 Task: Upload resume.
Action: Mouse moved to (635, 69)
Screenshot: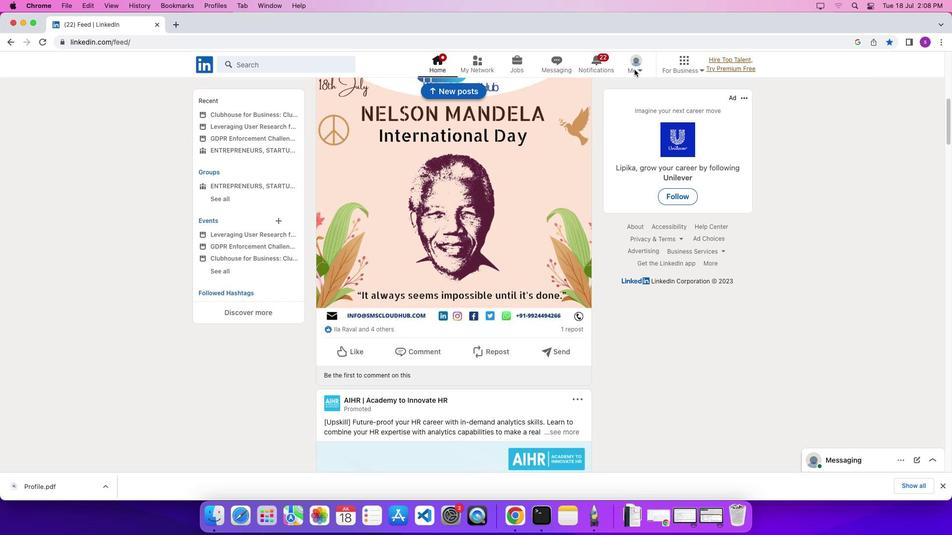 
Action: Mouse pressed left at (635, 69)
Screenshot: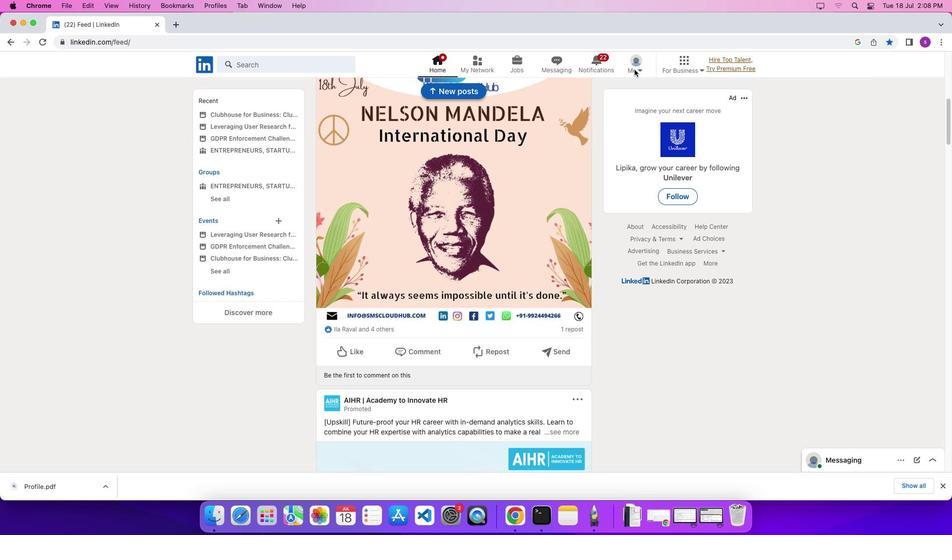 
Action: Mouse moved to (639, 69)
Screenshot: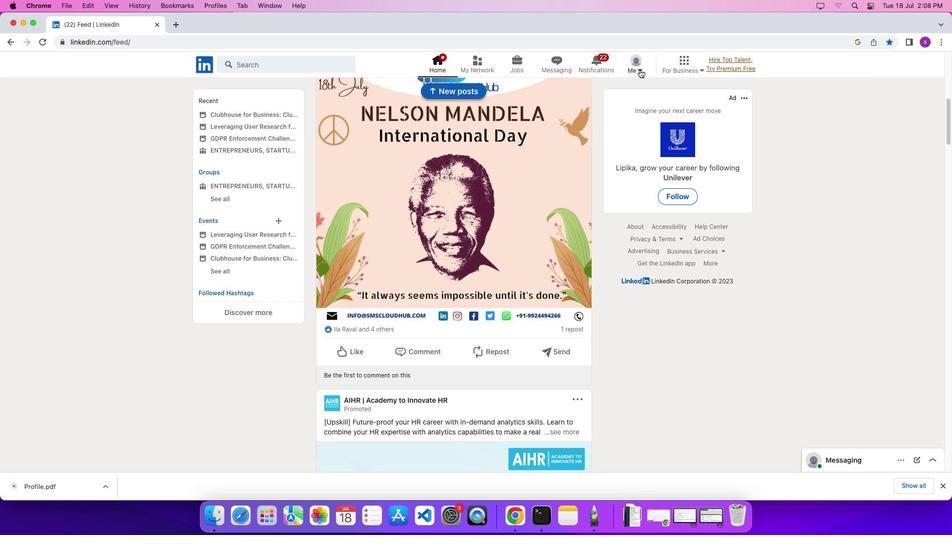 
Action: Mouse pressed left at (639, 69)
Screenshot: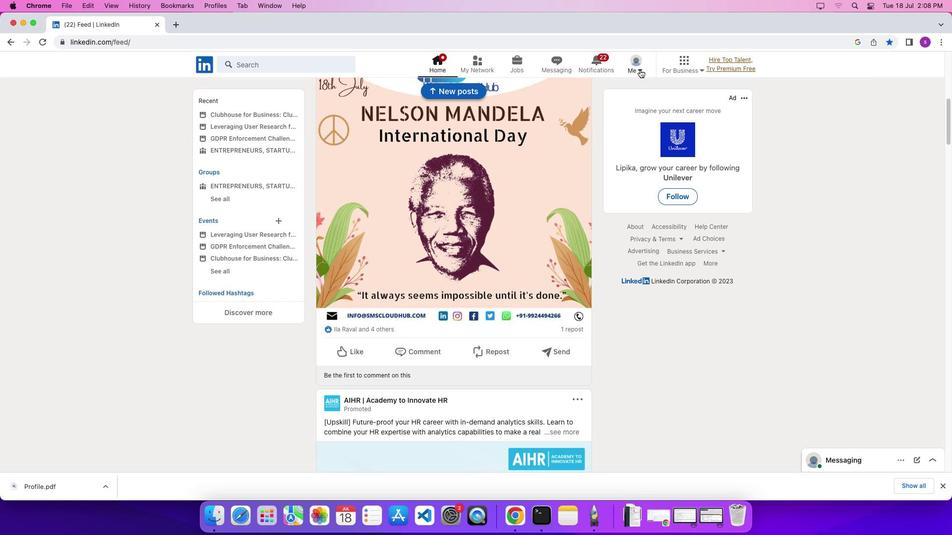 
Action: Mouse moved to (638, 119)
Screenshot: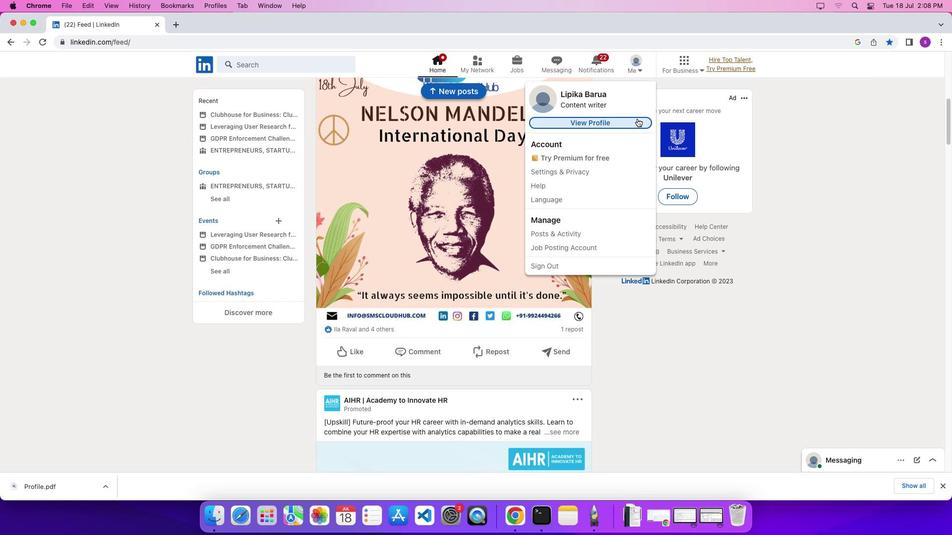 
Action: Mouse pressed left at (638, 119)
Screenshot: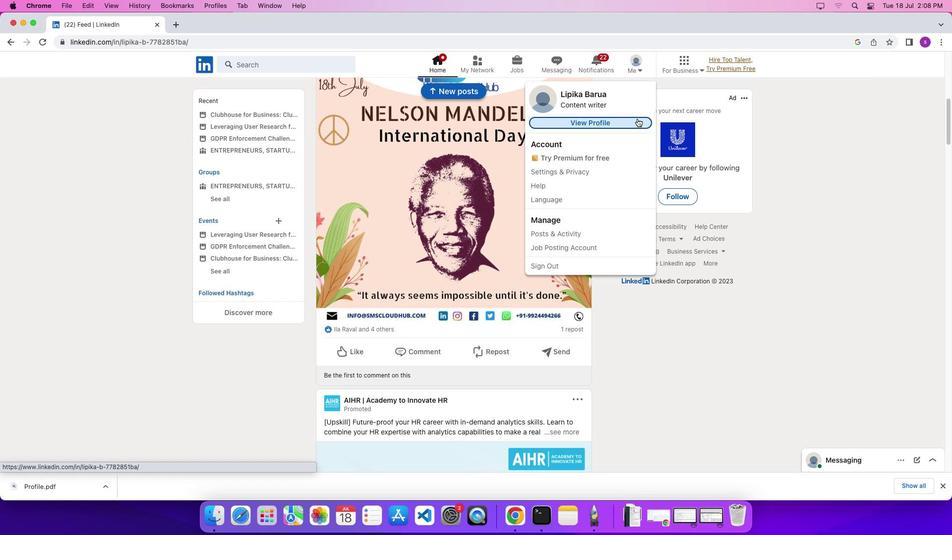 
Action: Mouse moved to (362, 282)
Screenshot: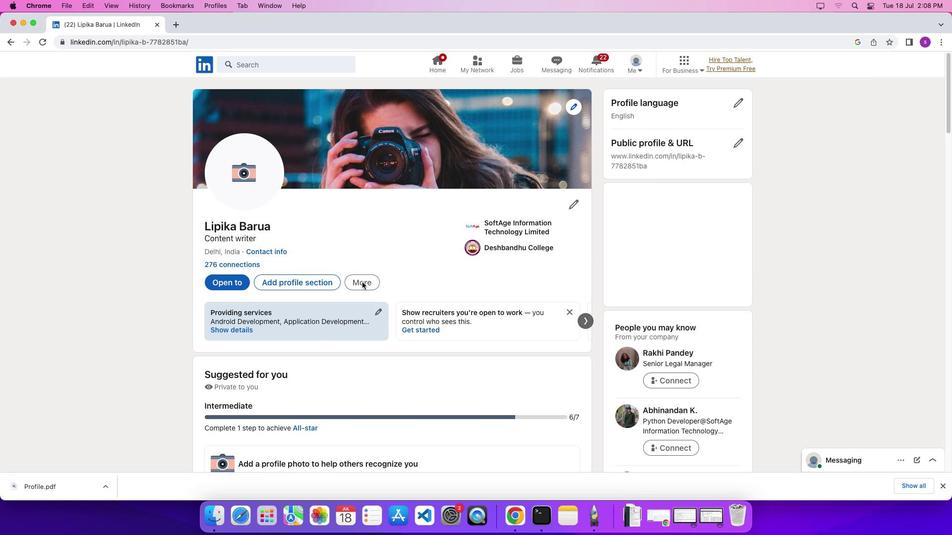 
Action: Mouse pressed left at (362, 282)
Screenshot: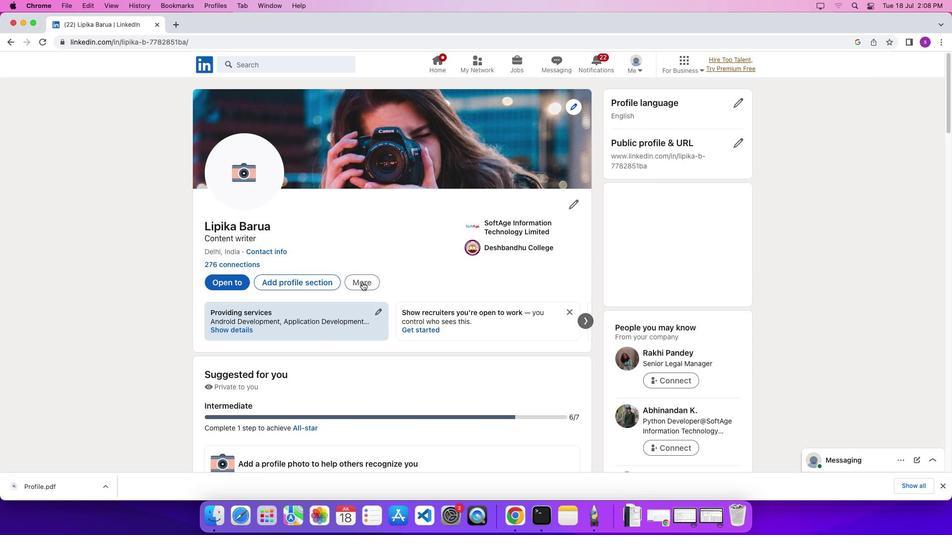 
Action: Mouse moved to (372, 349)
Screenshot: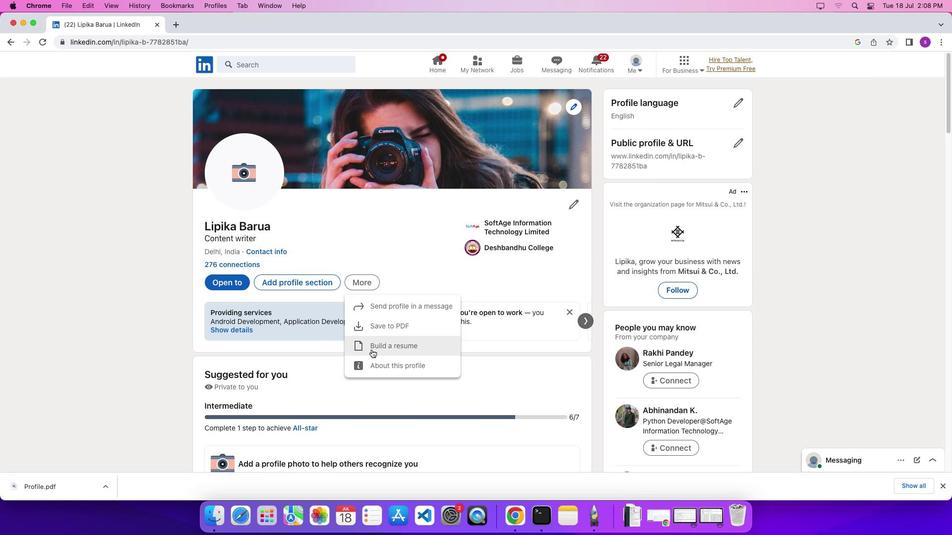 
Action: Mouse pressed left at (372, 349)
Screenshot: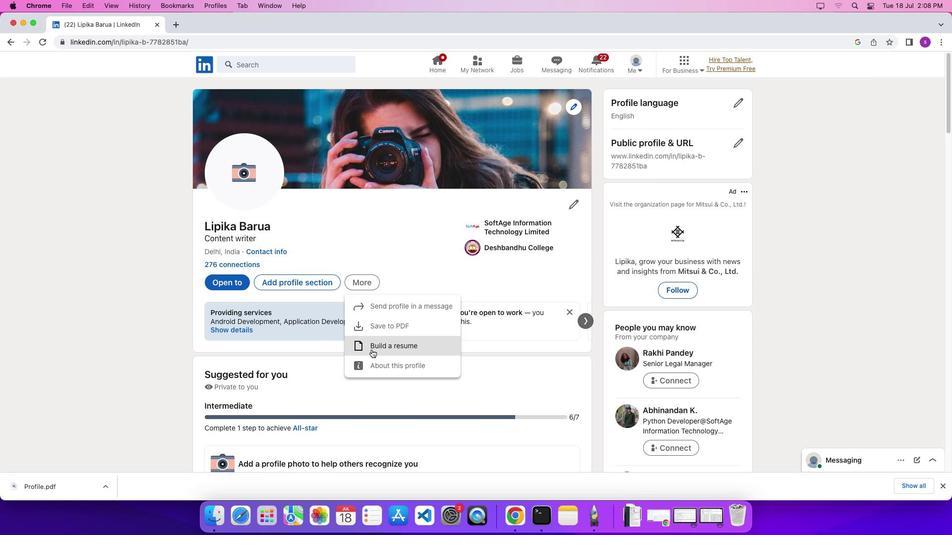 
Action: Mouse moved to (617, 288)
Screenshot: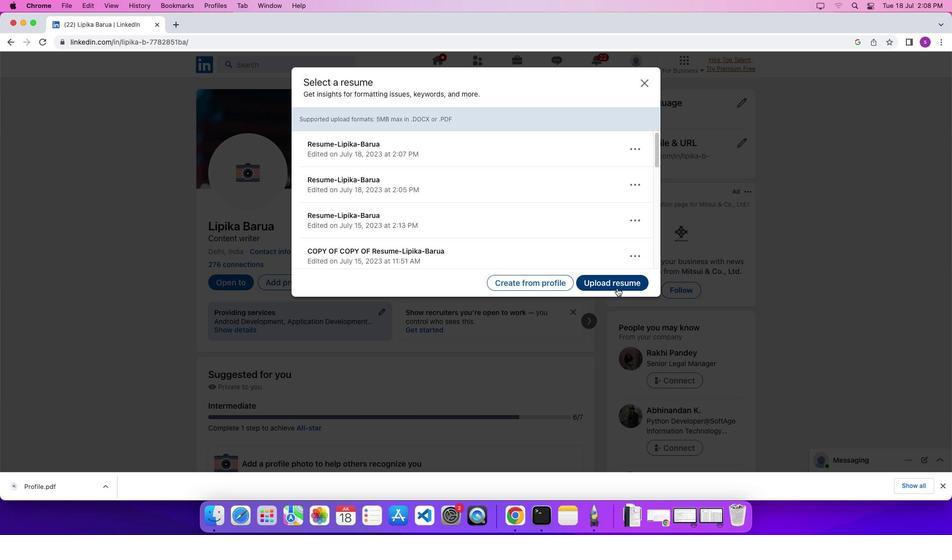
Action: Mouse pressed left at (617, 288)
Screenshot: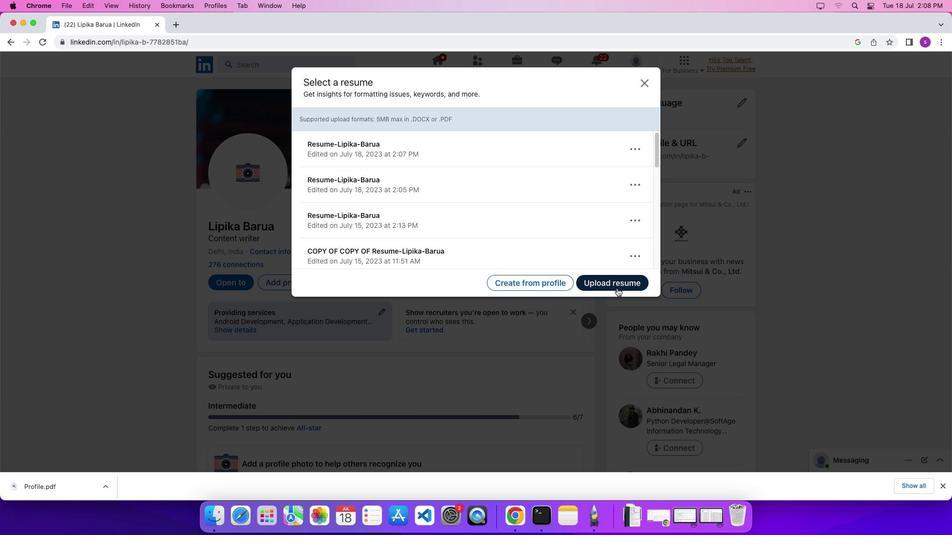 
Action: Mouse moved to (318, 212)
Screenshot: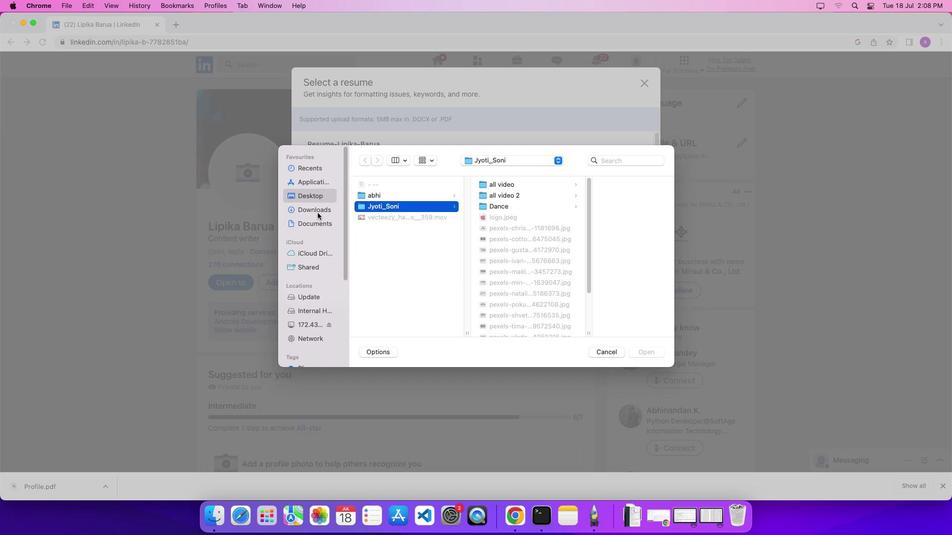 
Action: Mouse pressed left at (318, 212)
Screenshot: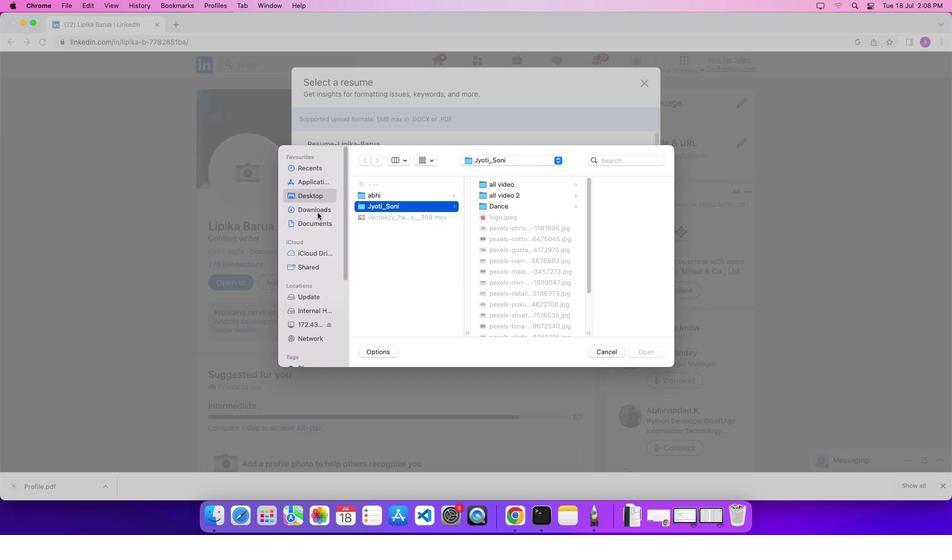 
Action: Mouse moved to (417, 236)
Screenshot: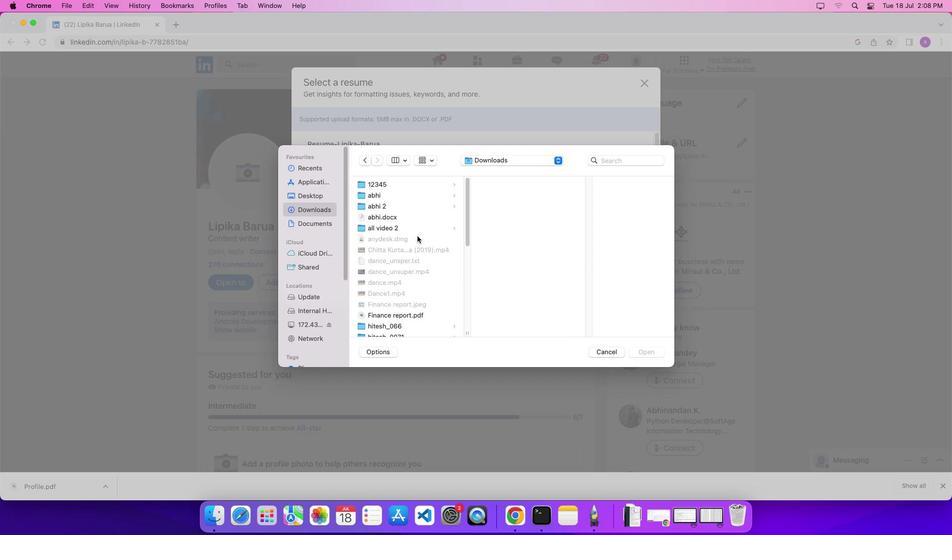 
Action: Mouse scrolled (417, 236) with delta (0, 0)
Screenshot: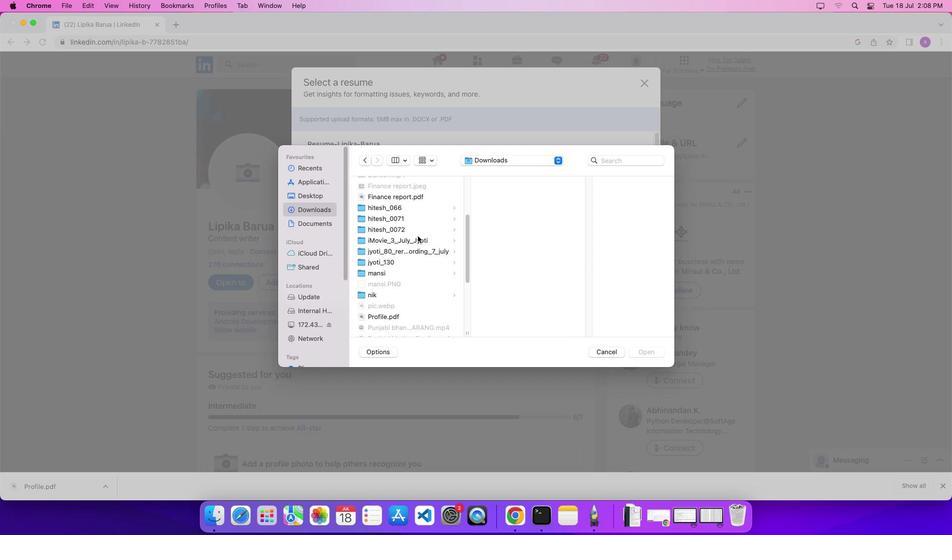 
Action: Mouse scrolled (417, 236) with delta (0, 0)
Screenshot: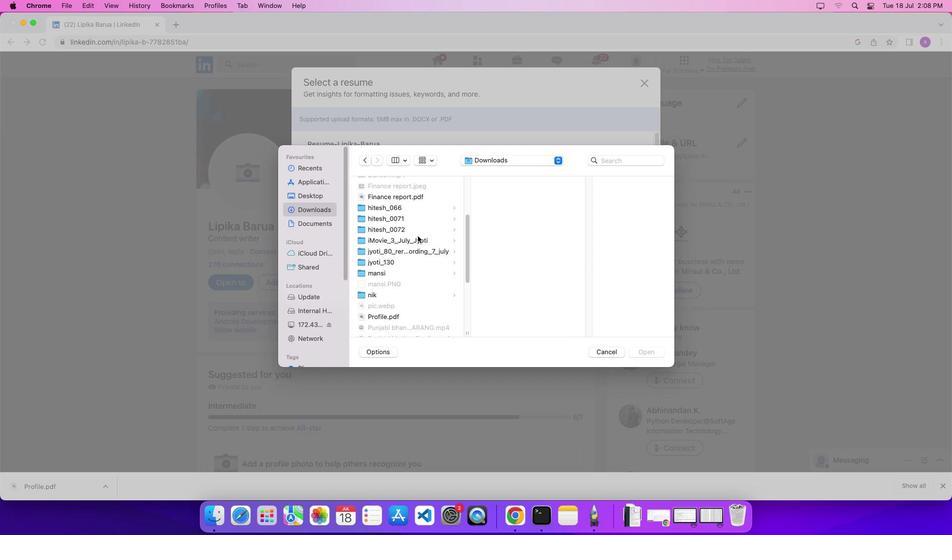 
Action: Mouse moved to (417, 236)
Screenshot: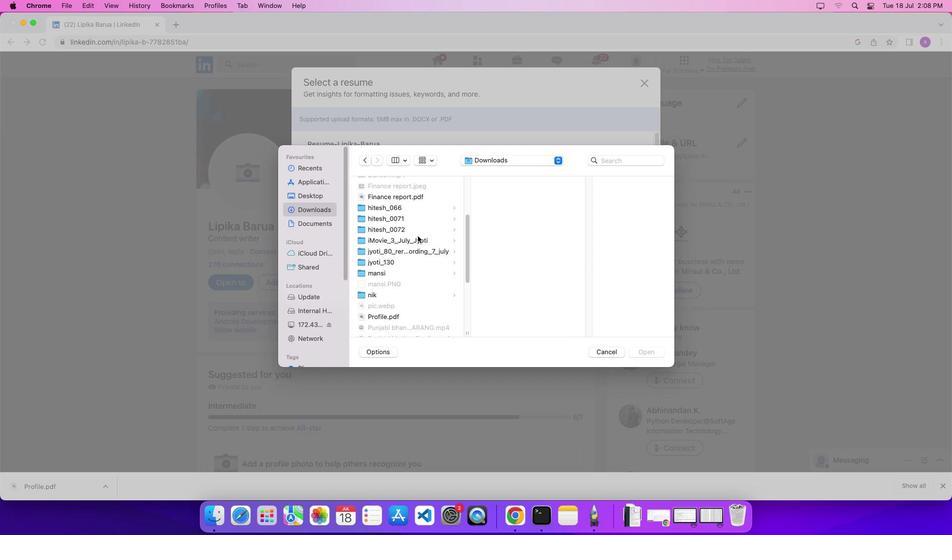
Action: Mouse scrolled (417, 236) with delta (0, -3)
Screenshot: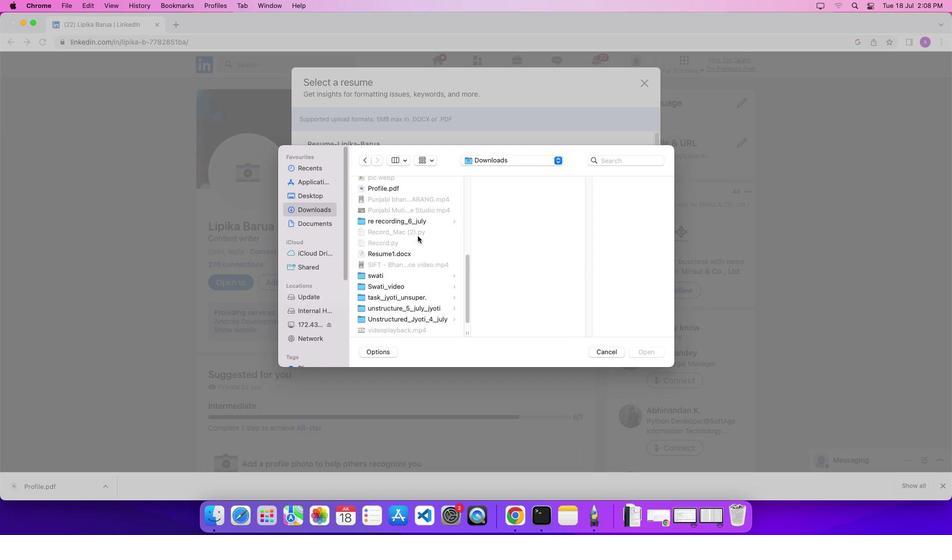 
Action: Mouse scrolled (417, 236) with delta (0, -5)
Screenshot: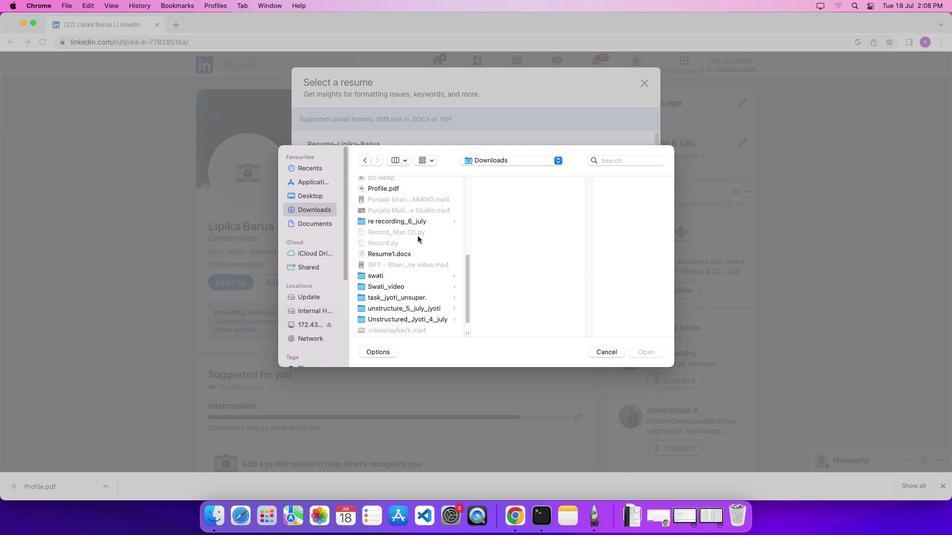 
Action: Mouse moved to (418, 236)
Screenshot: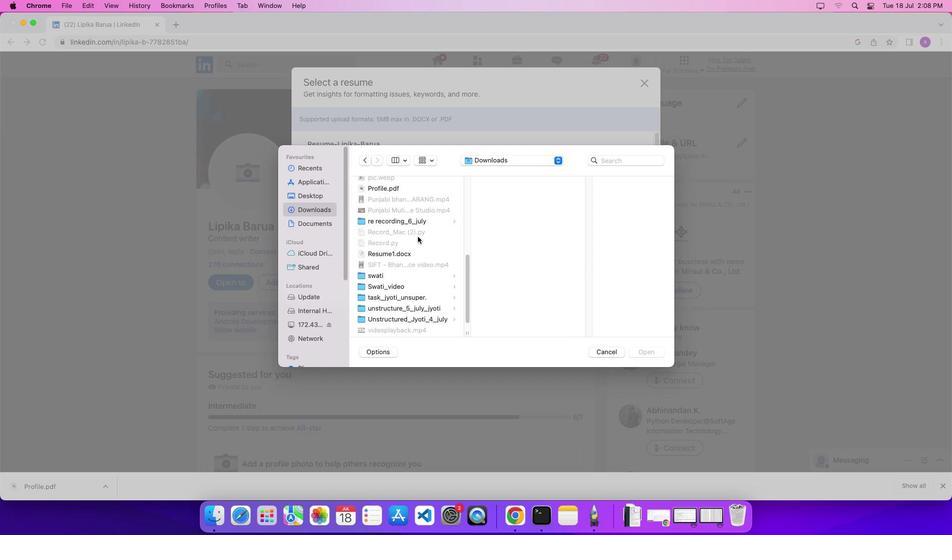 
Action: Mouse scrolled (418, 236) with delta (0, 0)
Screenshot: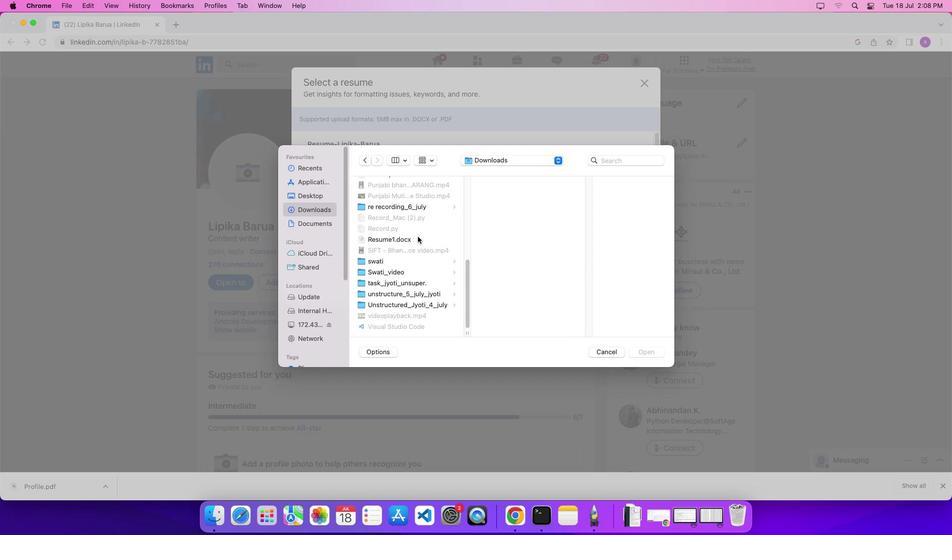 
Action: Mouse scrolled (418, 236) with delta (0, 0)
Screenshot: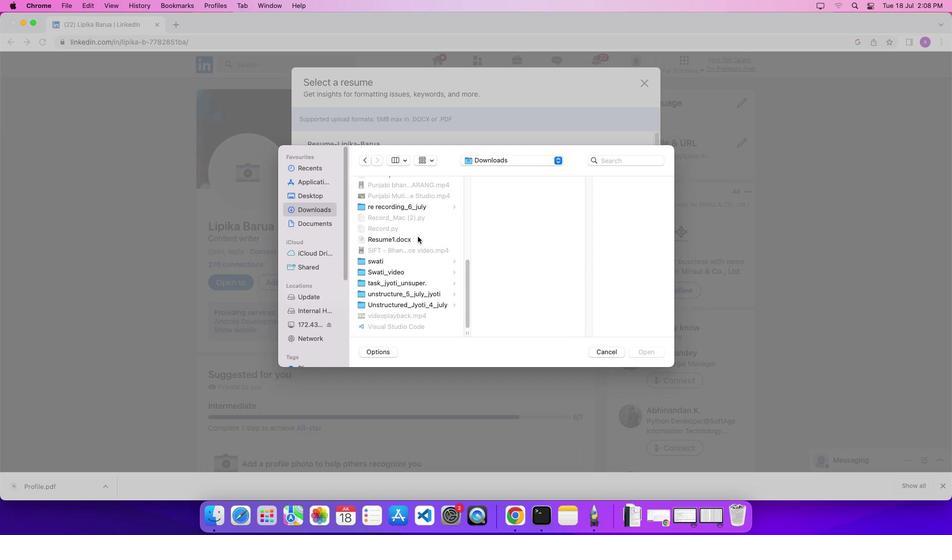 
Action: Mouse scrolled (418, 236) with delta (0, -2)
Screenshot: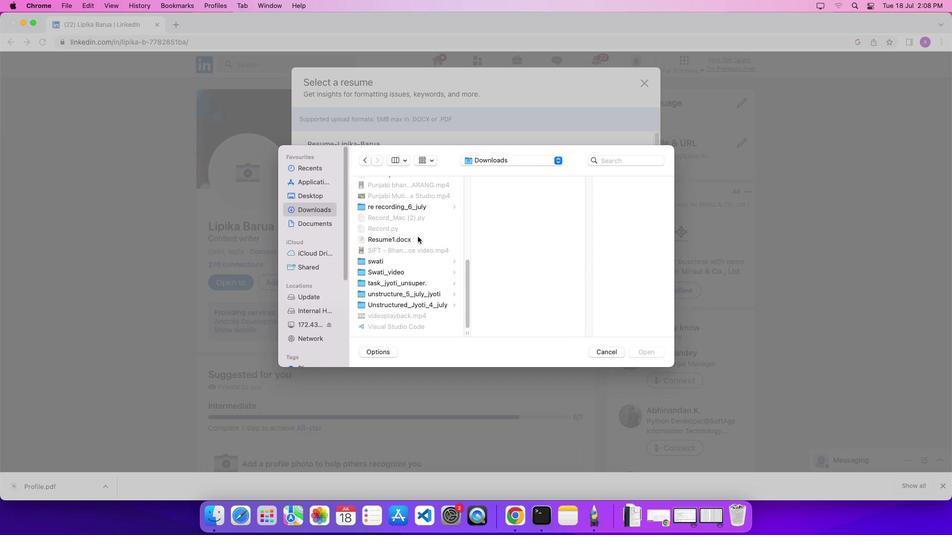 
Action: Mouse moved to (417, 241)
Screenshot: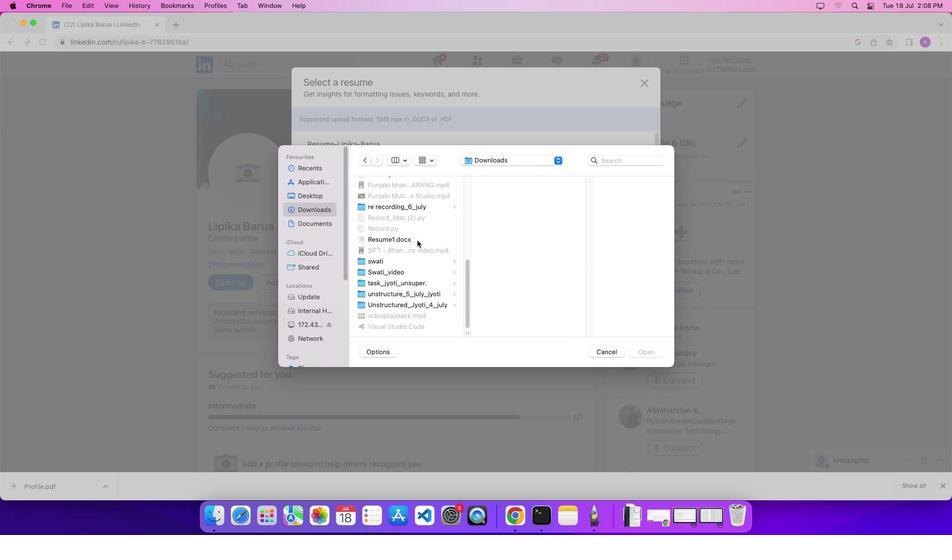 
Action: Mouse scrolled (417, 241) with delta (0, 0)
Screenshot: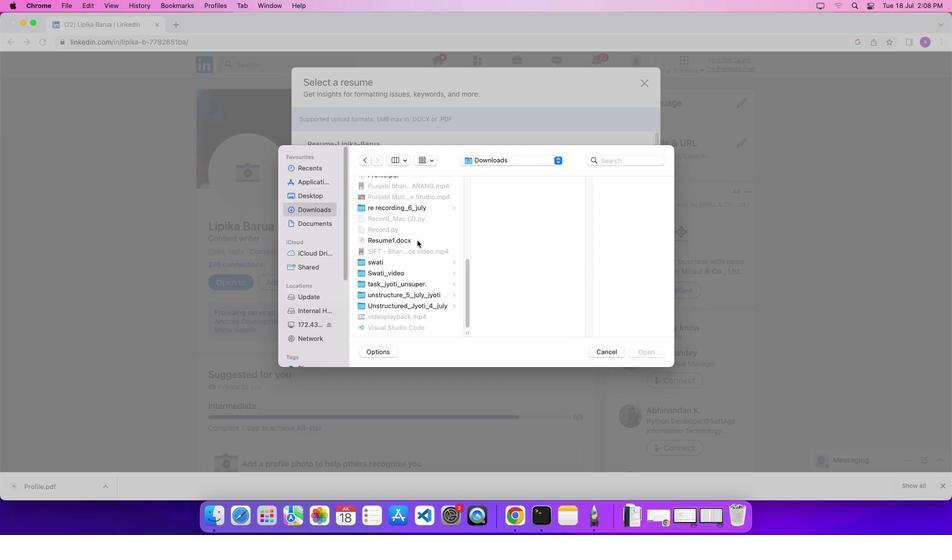 
Action: Mouse moved to (406, 241)
Screenshot: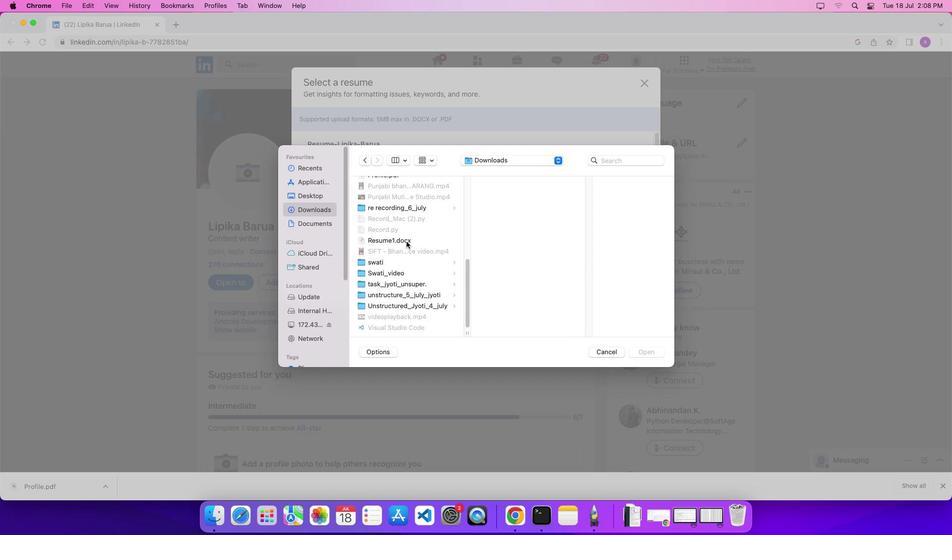 
Action: Mouse pressed left at (406, 241)
Screenshot: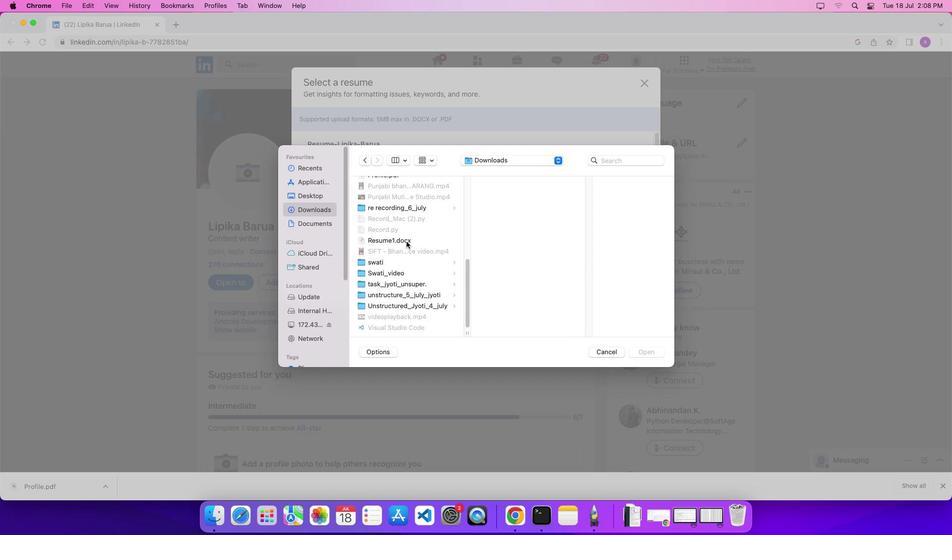 
Action: Mouse moved to (656, 352)
Screenshot: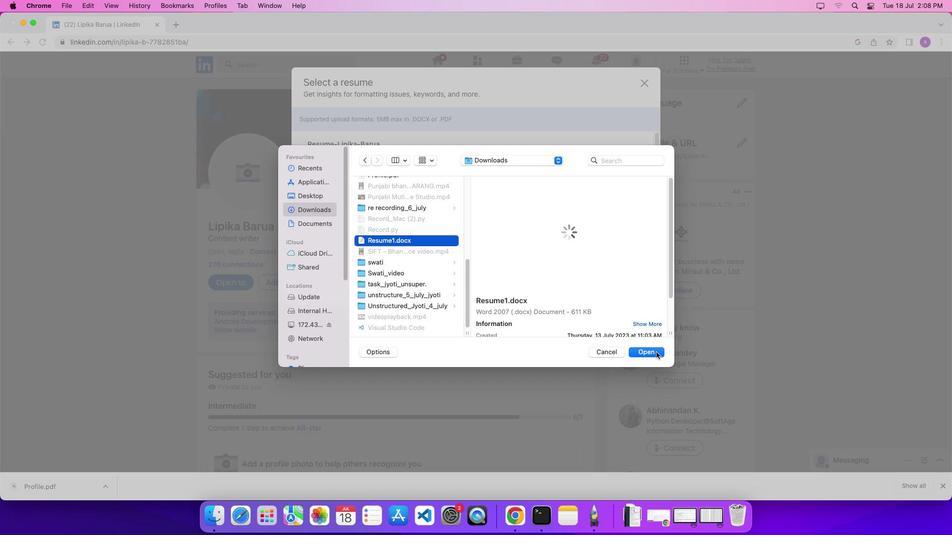 
Action: Mouse pressed left at (656, 352)
Screenshot: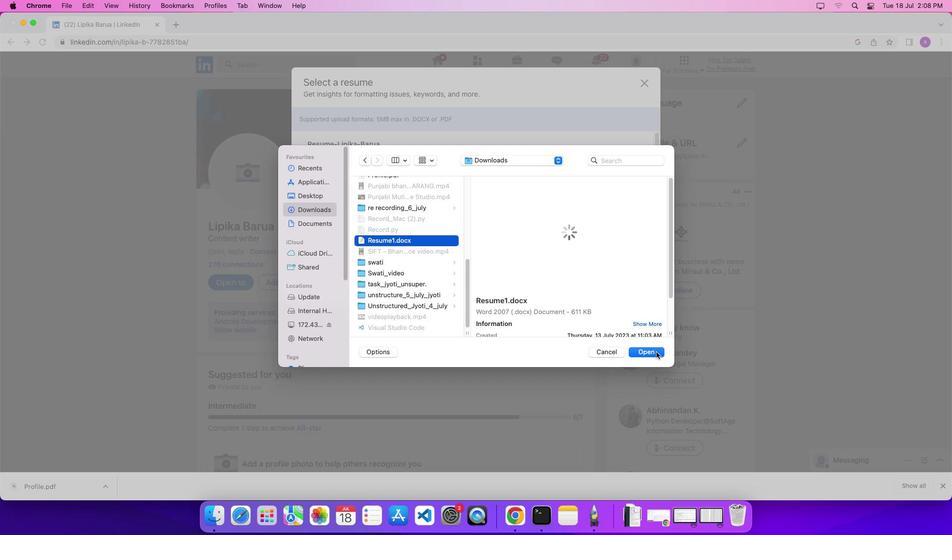
Action: Mouse moved to (596, 310)
Screenshot: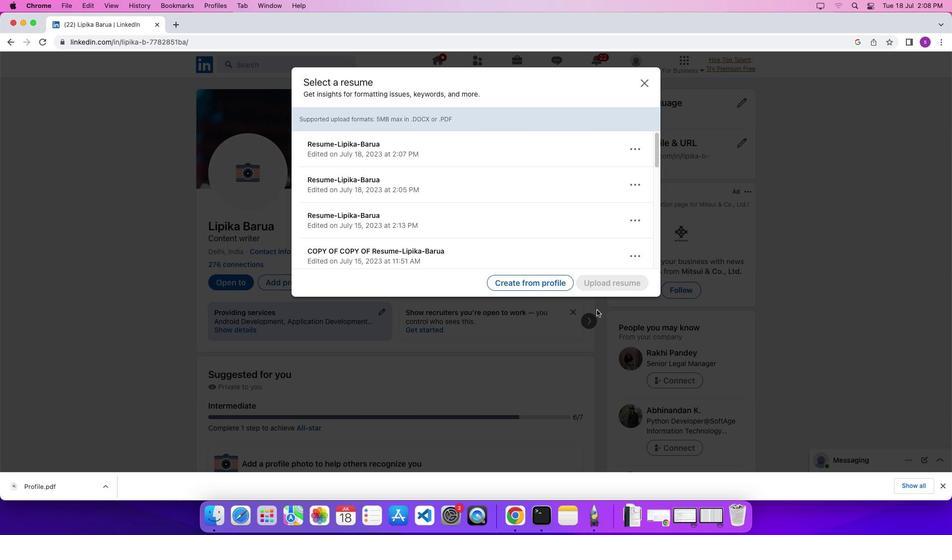 
